 Task: Create a section DevOps Automation Sprint and in the section, add a milestone Chatbot Integration in the project WinTech.
Action: Mouse moved to (48, 444)
Screenshot: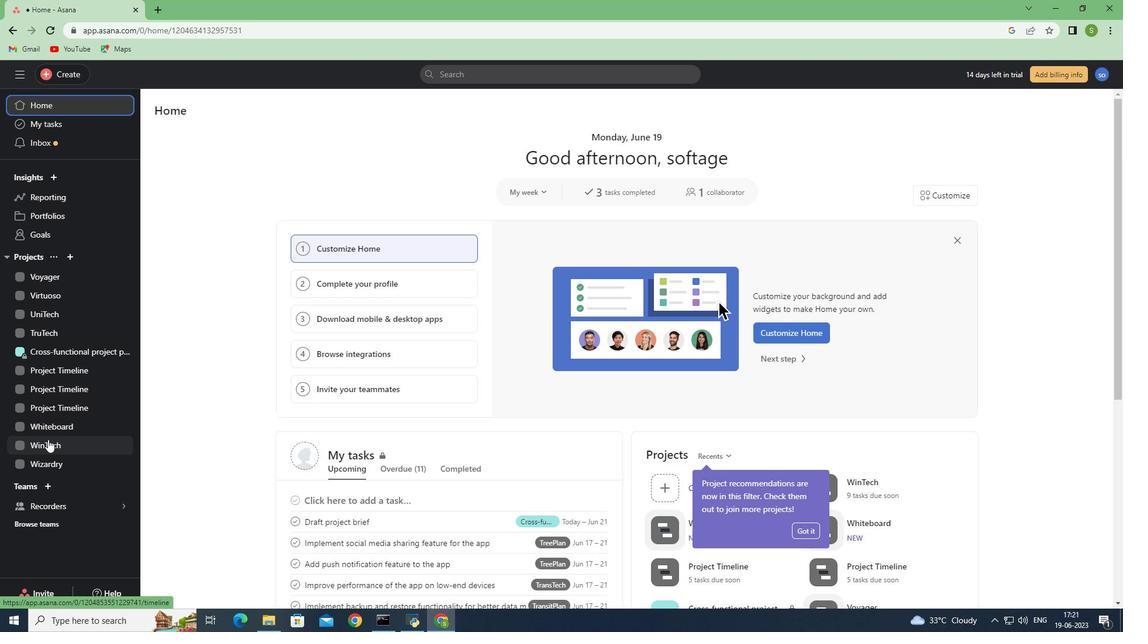 
Action: Mouse pressed left at (48, 444)
Screenshot: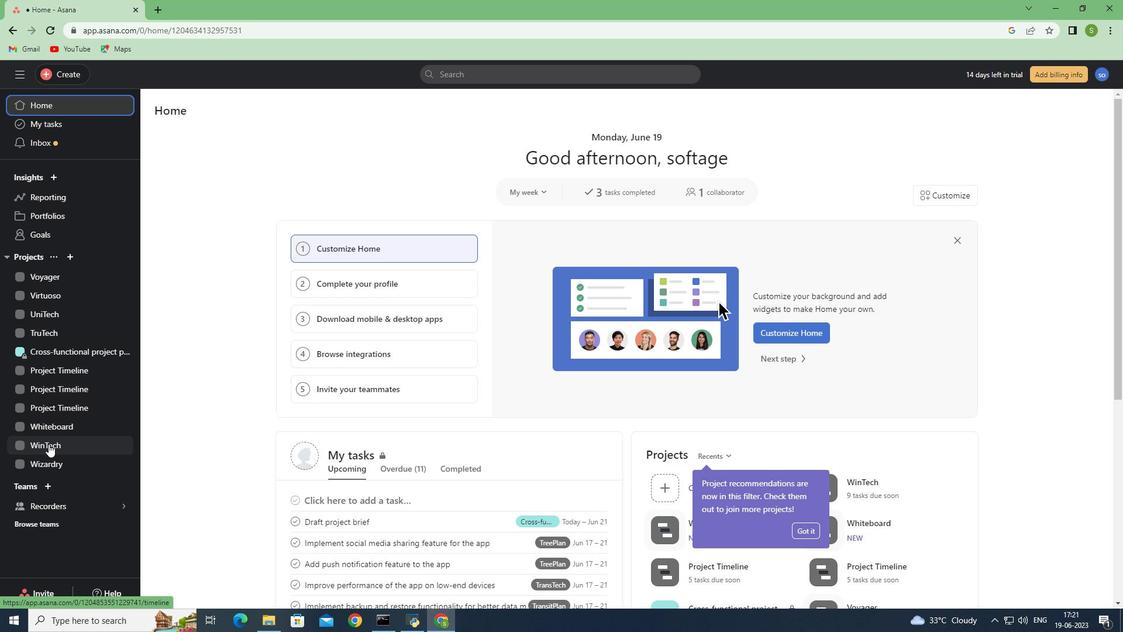 
Action: Mouse moved to (206, 399)
Screenshot: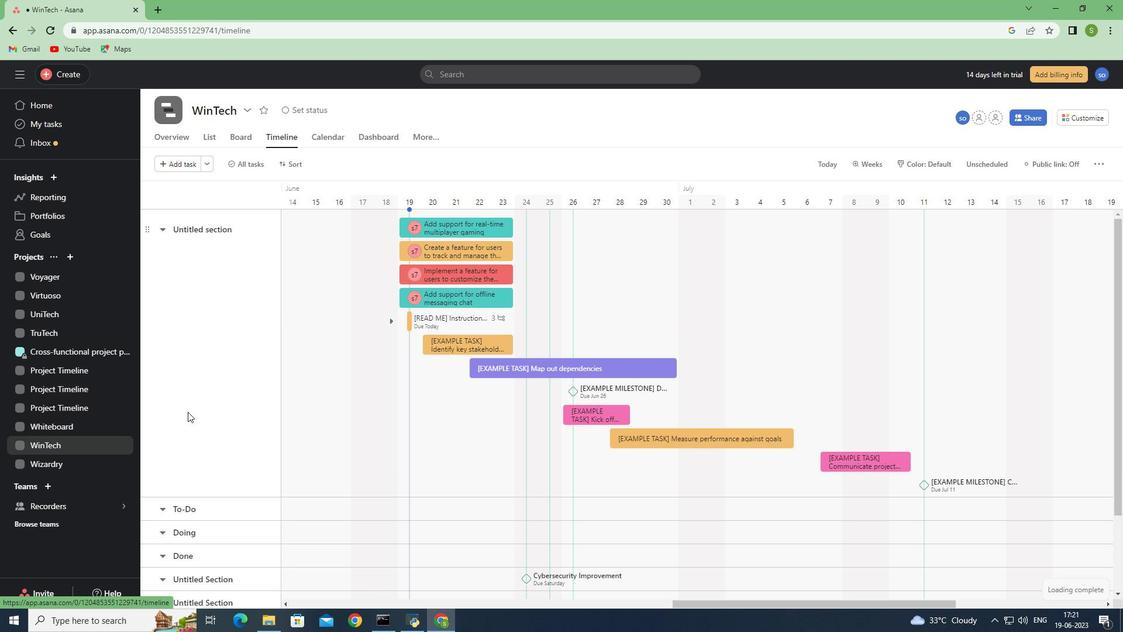
Action: Mouse scrolled (206, 399) with delta (0, 0)
Screenshot: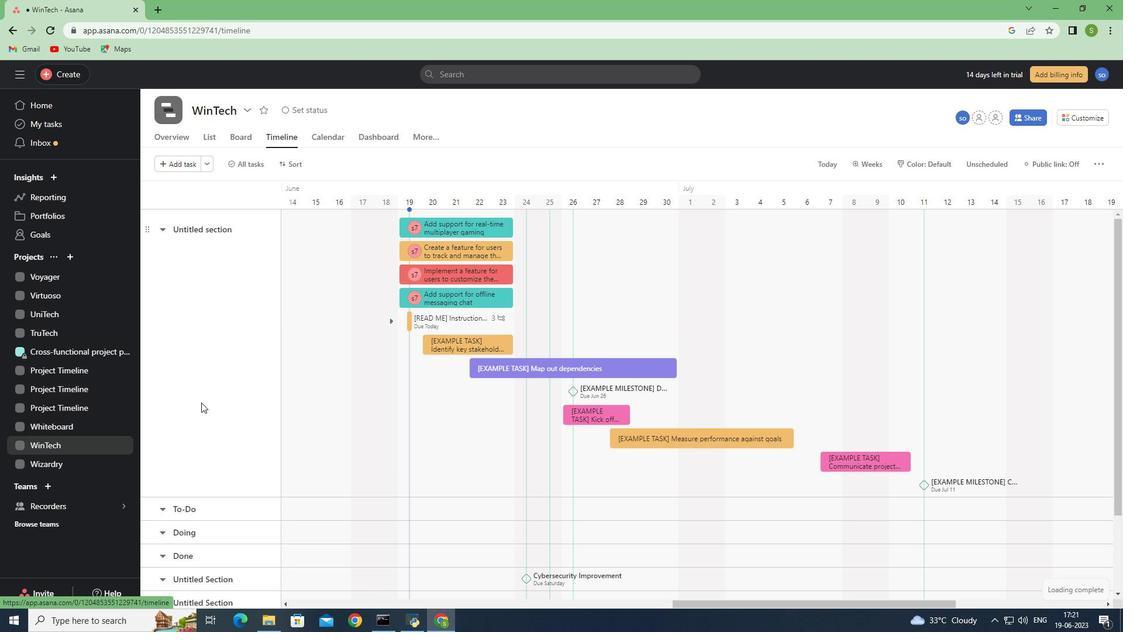 
Action: Mouse scrolled (206, 399) with delta (0, 0)
Screenshot: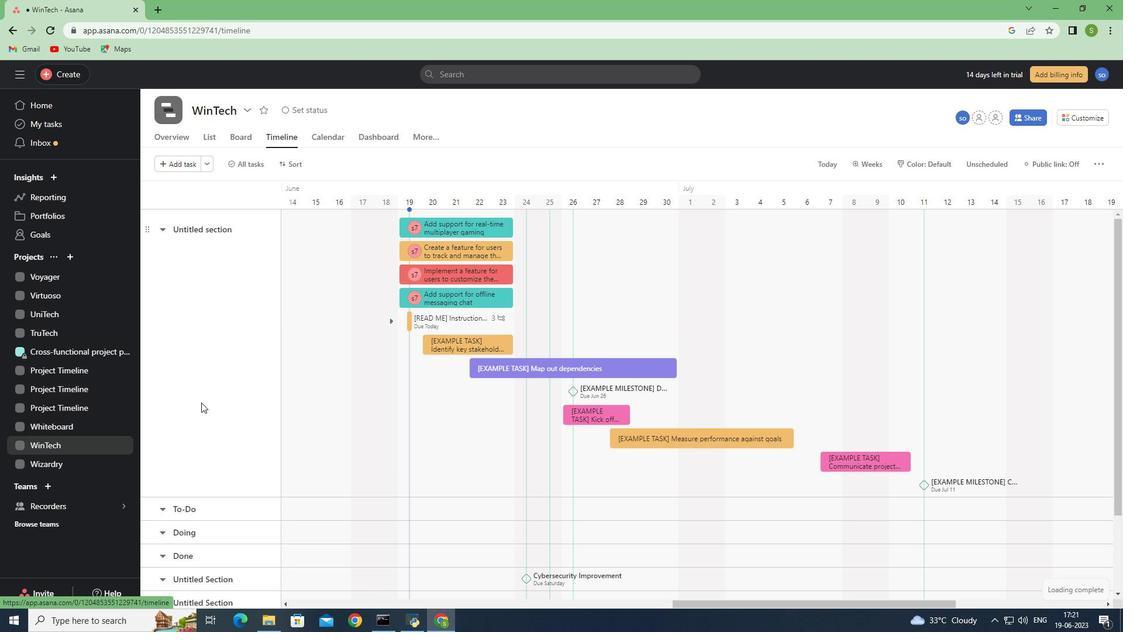 
Action: Mouse moved to (209, 424)
Screenshot: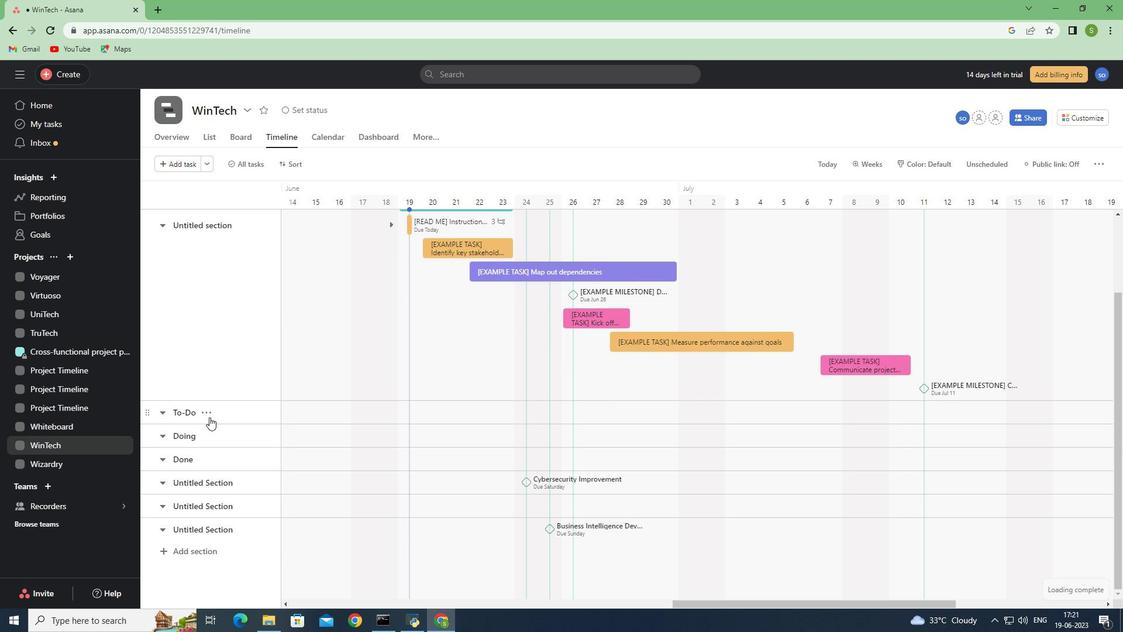 
Action: Mouse scrolled (209, 424) with delta (0, 0)
Screenshot: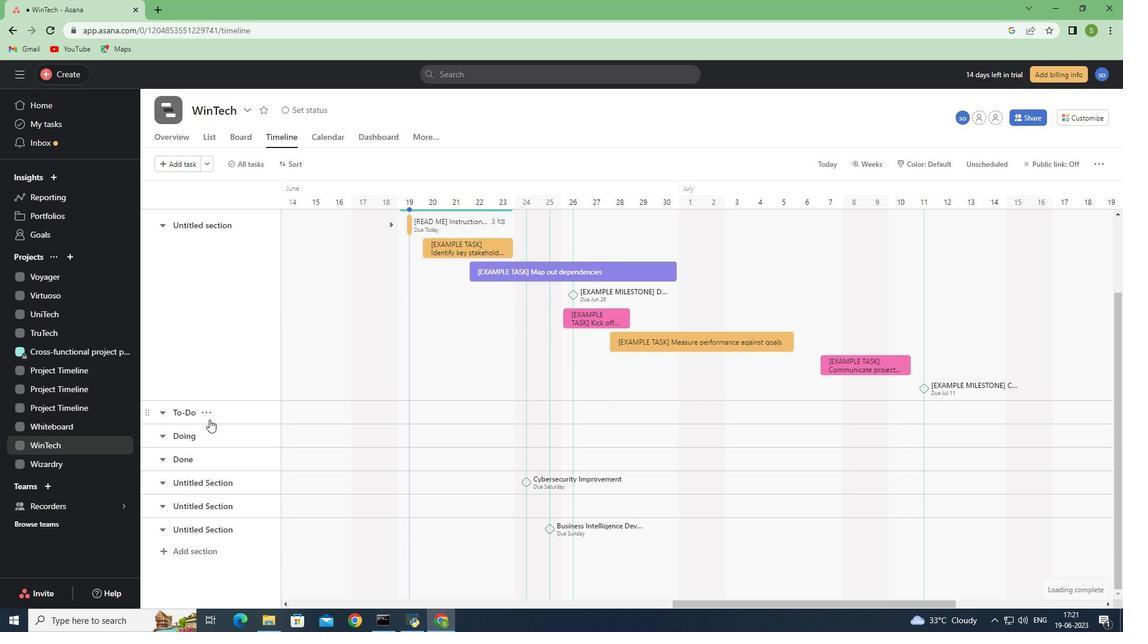
Action: Mouse moved to (210, 427)
Screenshot: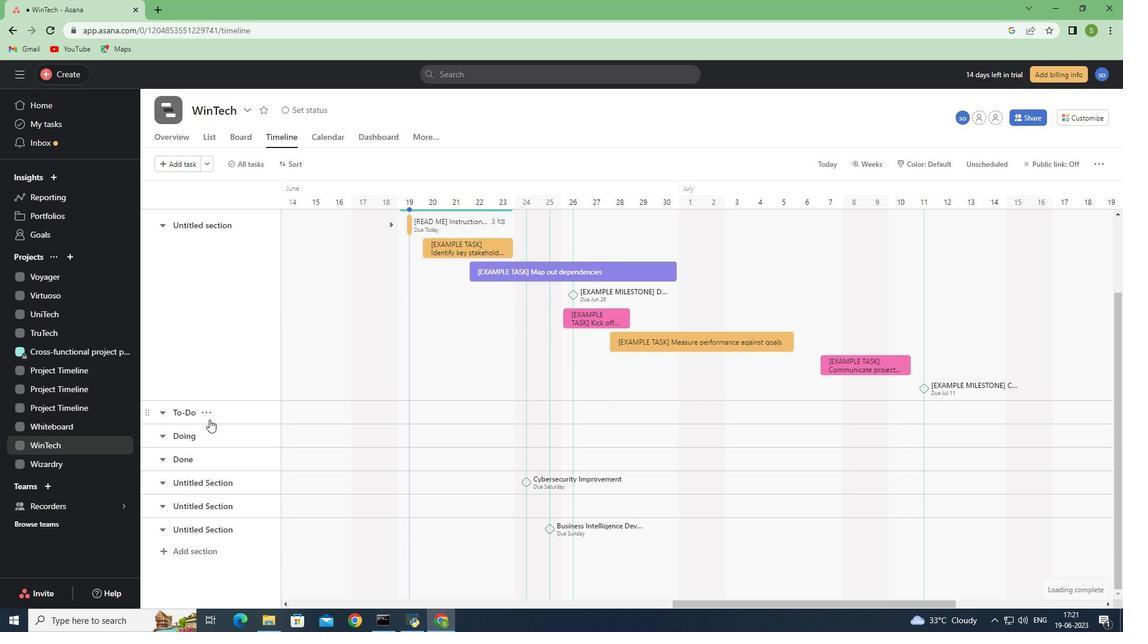 
Action: Mouse scrolled (210, 426) with delta (0, 0)
Screenshot: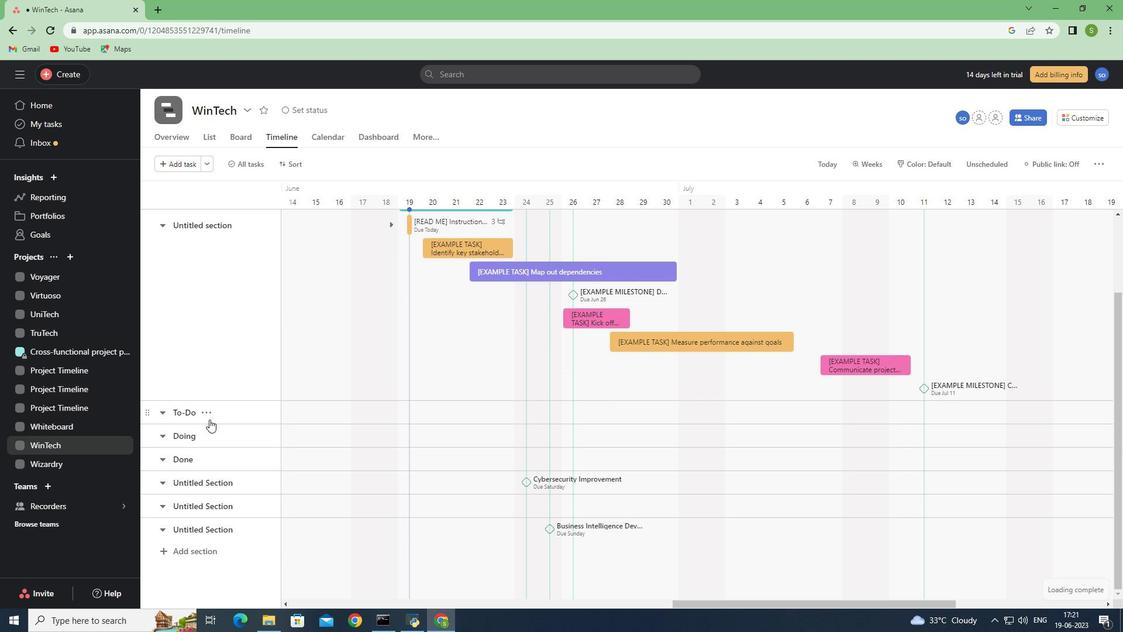
Action: Mouse moved to (210, 428)
Screenshot: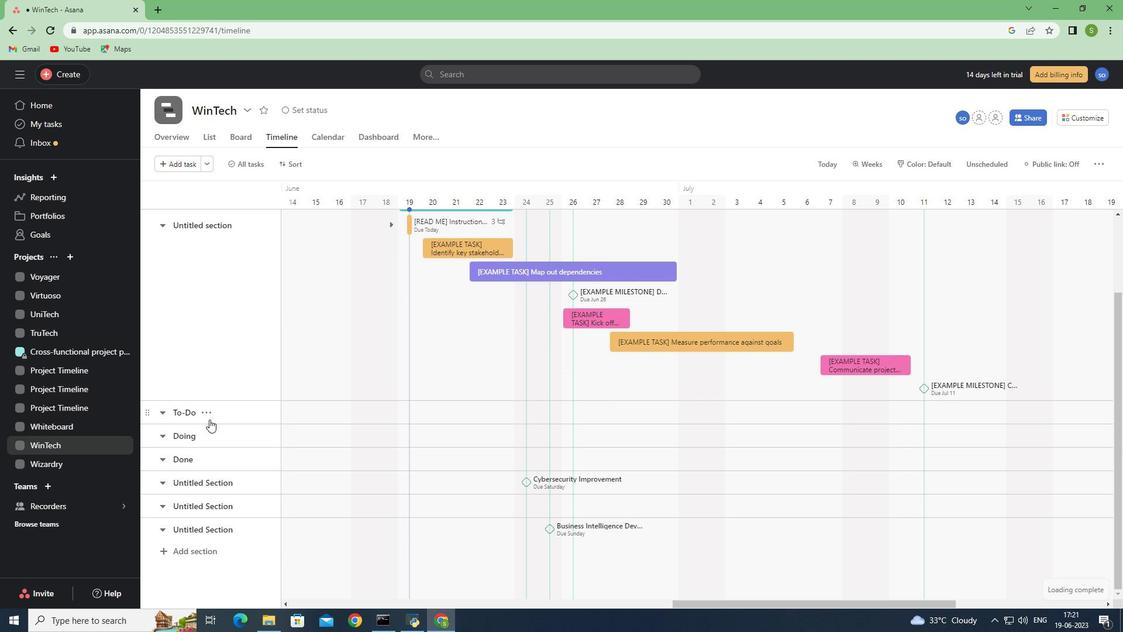 
Action: Mouse scrolled (210, 427) with delta (0, 0)
Screenshot: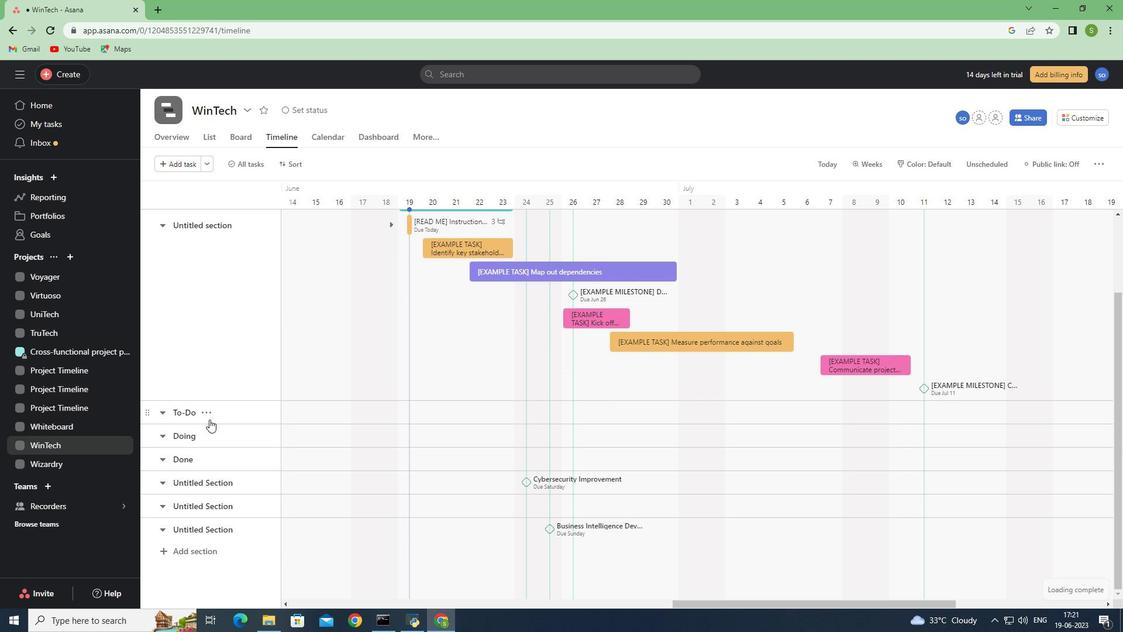 
Action: Mouse scrolled (210, 427) with delta (0, 0)
Screenshot: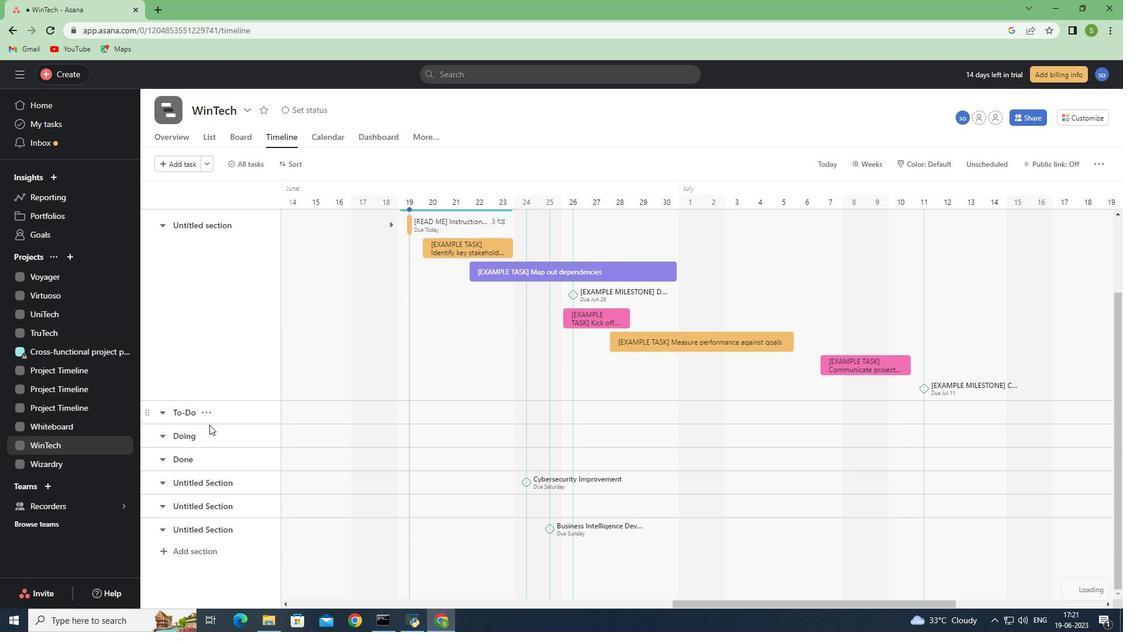 
Action: Mouse scrolled (210, 429) with delta (0, 0)
Screenshot: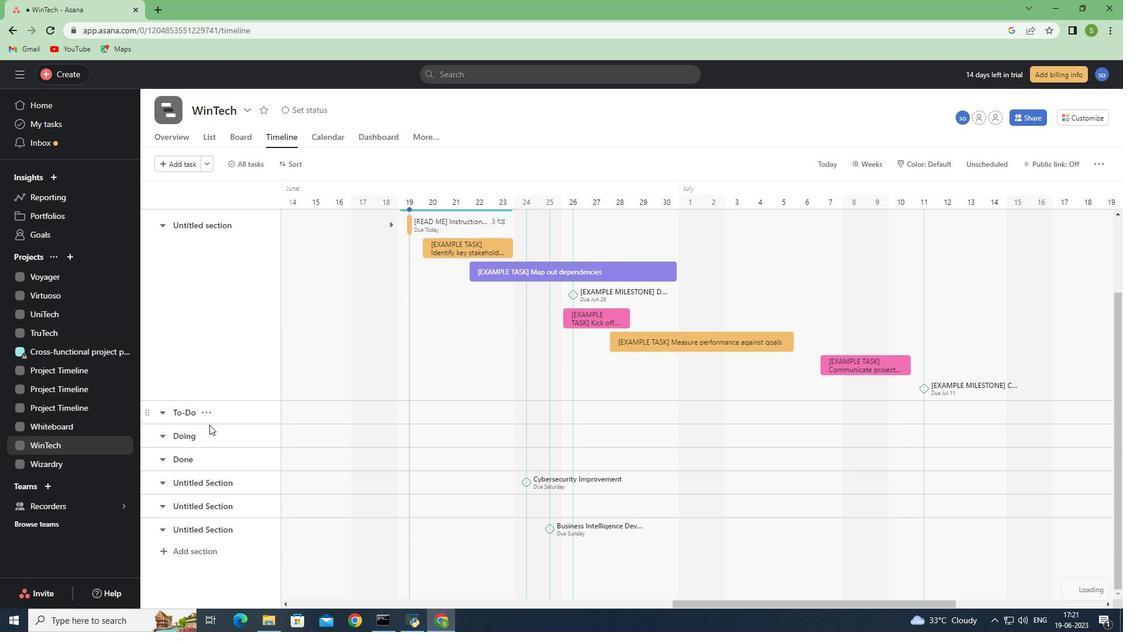 
Action: Mouse moved to (218, 535)
Screenshot: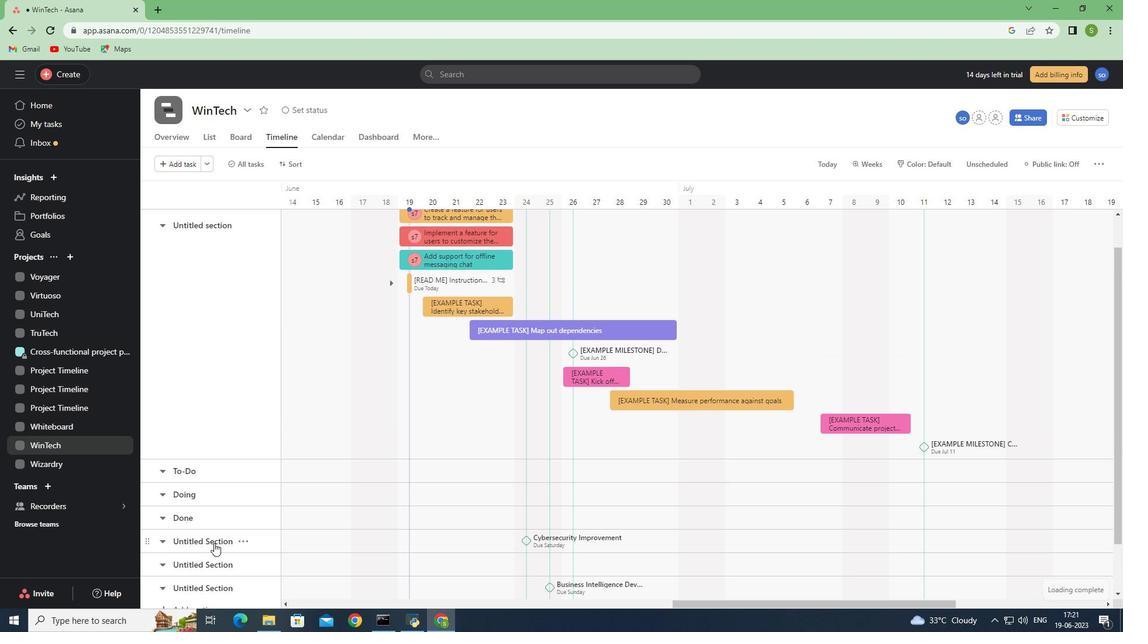 
Action: Mouse scrolled (218, 535) with delta (0, 0)
Screenshot: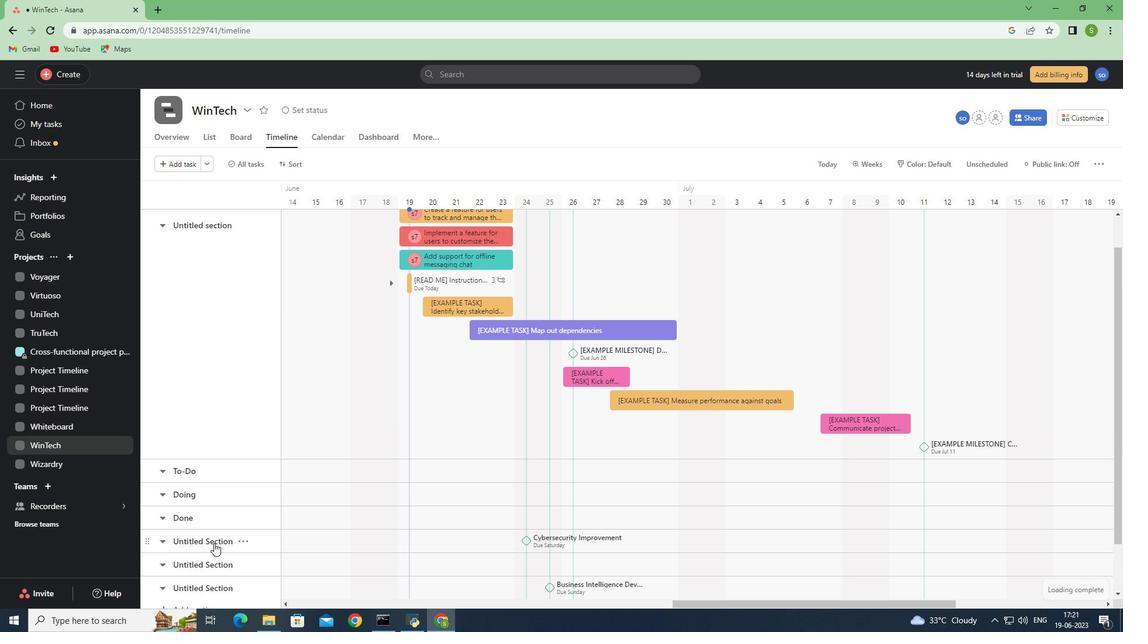 
Action: Mouse moved to (218, 535)
Screenshot: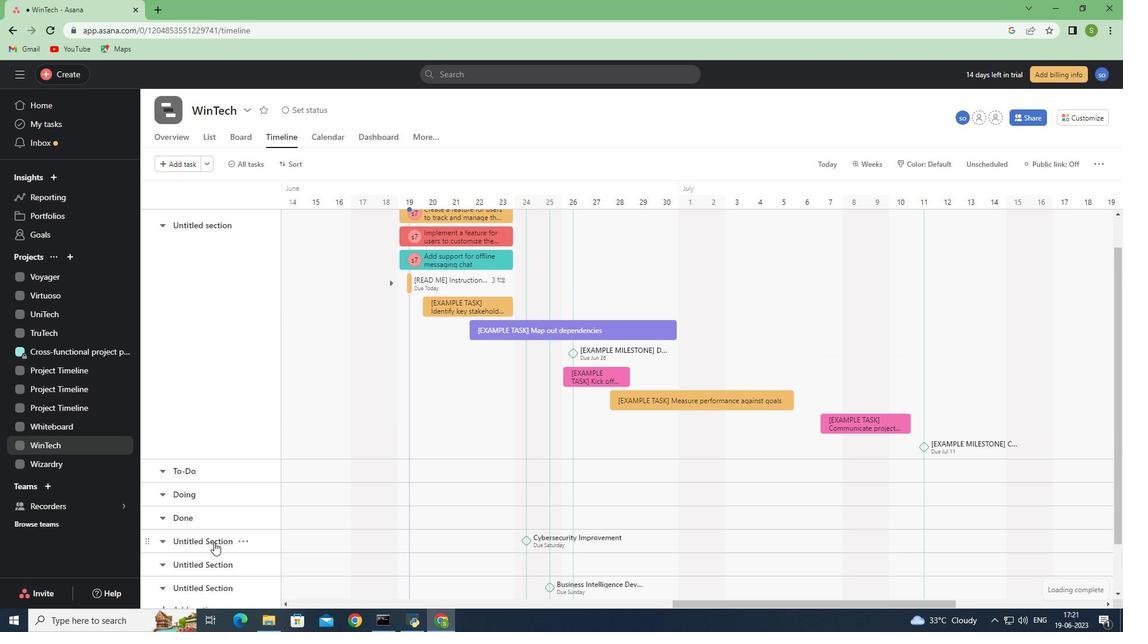 
Action: Mouse scrolled (218, 534) with delta (0, 0)
Screenshot: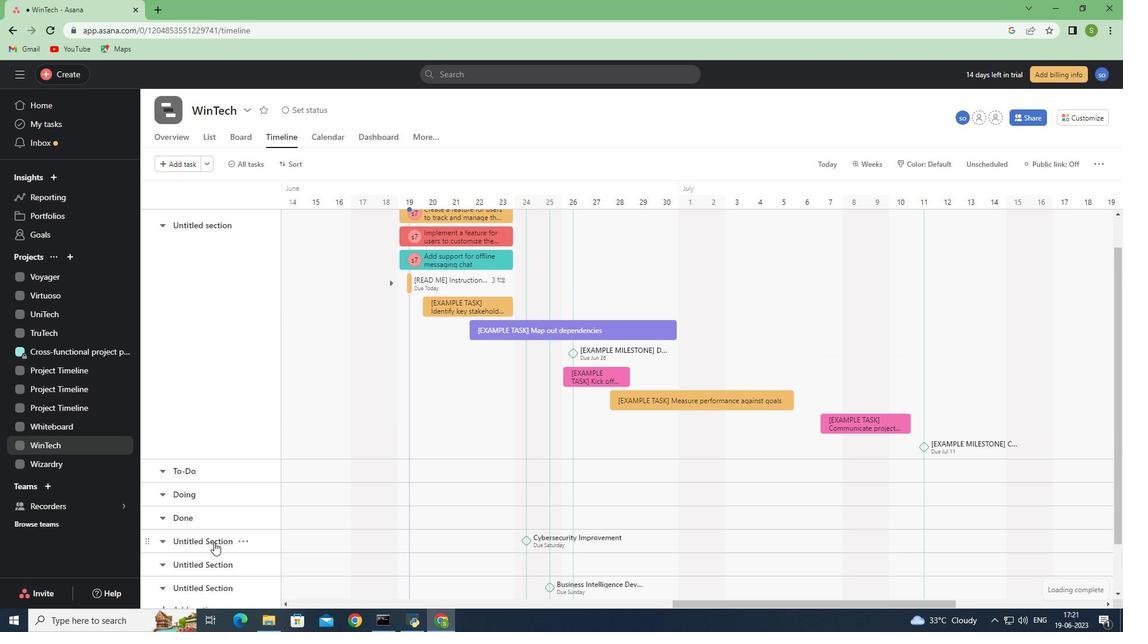 
Action: Mouse moved to (218, 533)
Screenshot: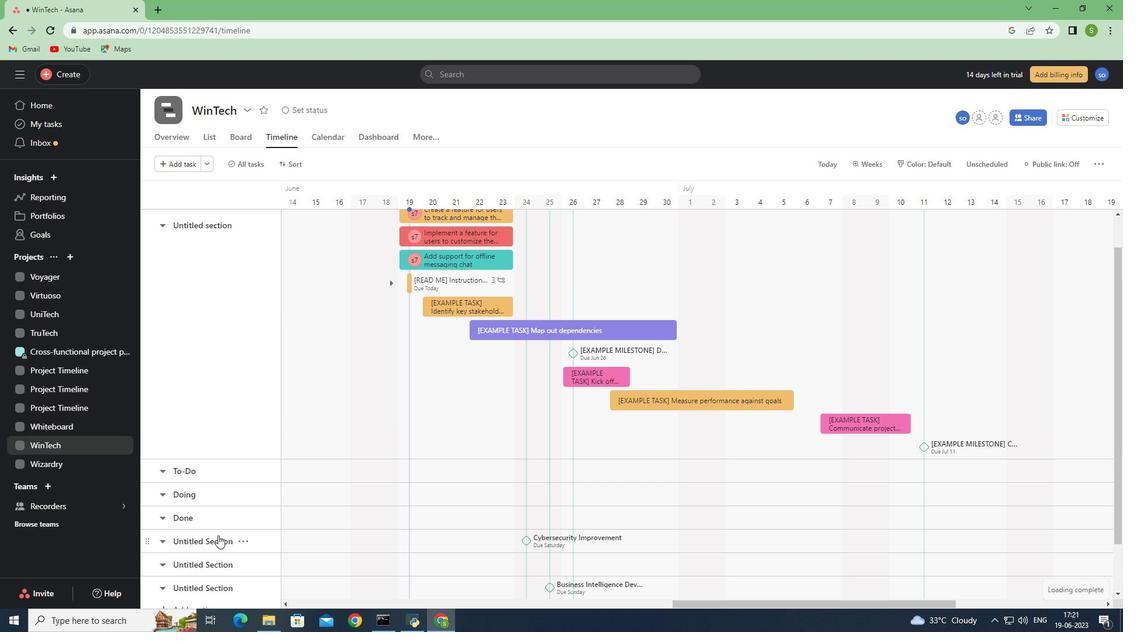 
Action: Mouse scrolled (218, 533) with delta (0, 0)
Screenshot: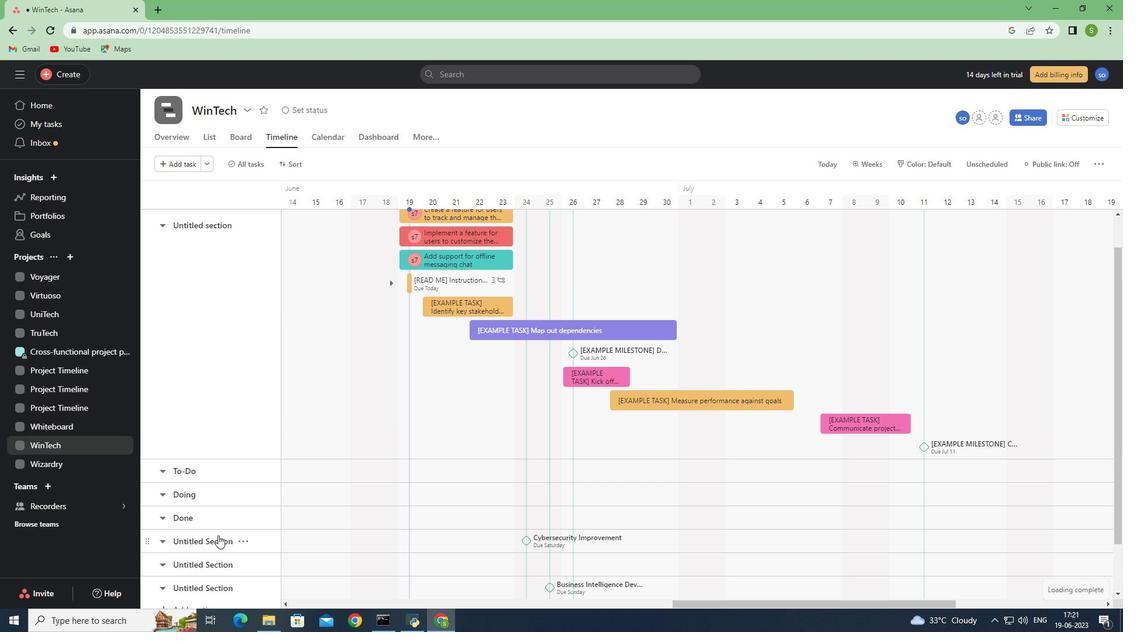 
Action: Mouse moved to (227, 520)
Screenshot: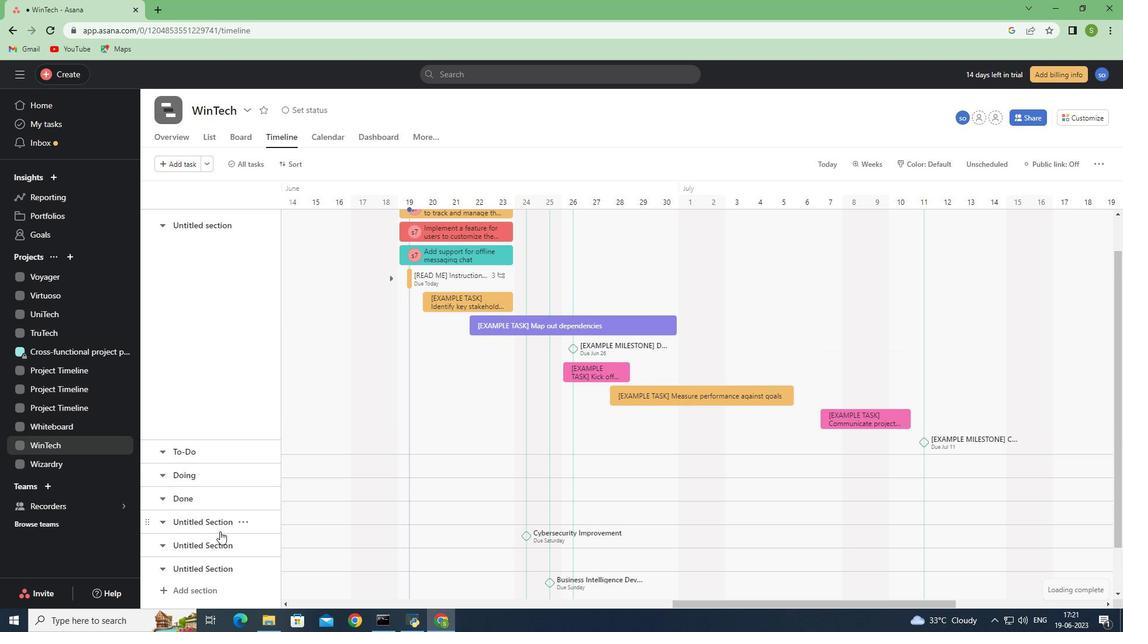 
Action: Mouse scrolled (227, 520) with delta (0, 0)
Screenshot: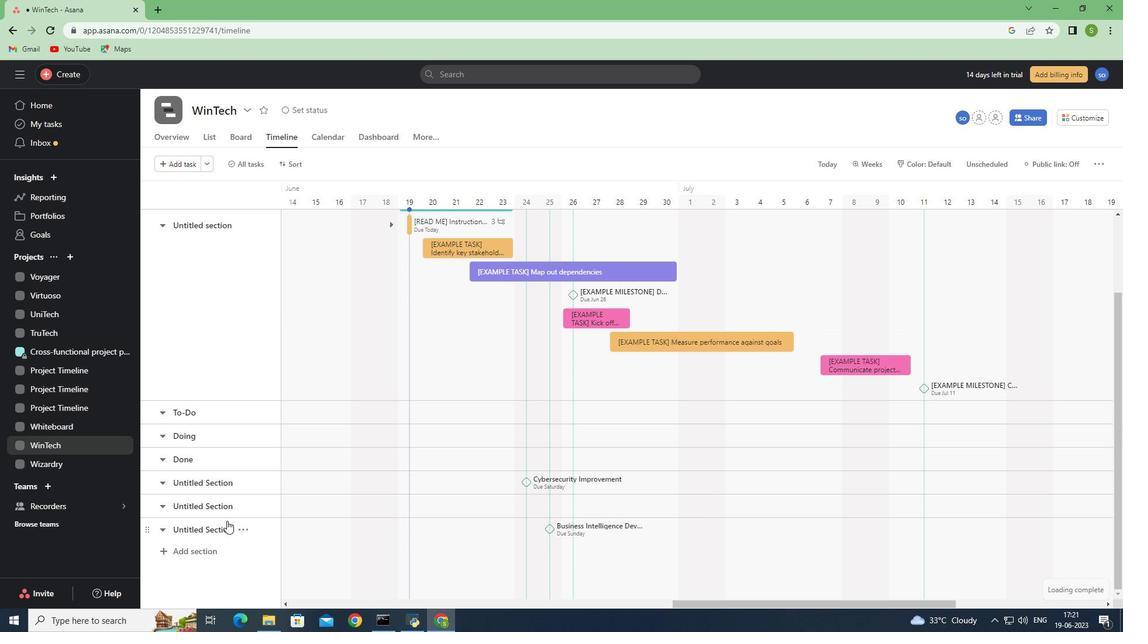 
Action: Mouse moved to (189, 550)
Screenshot: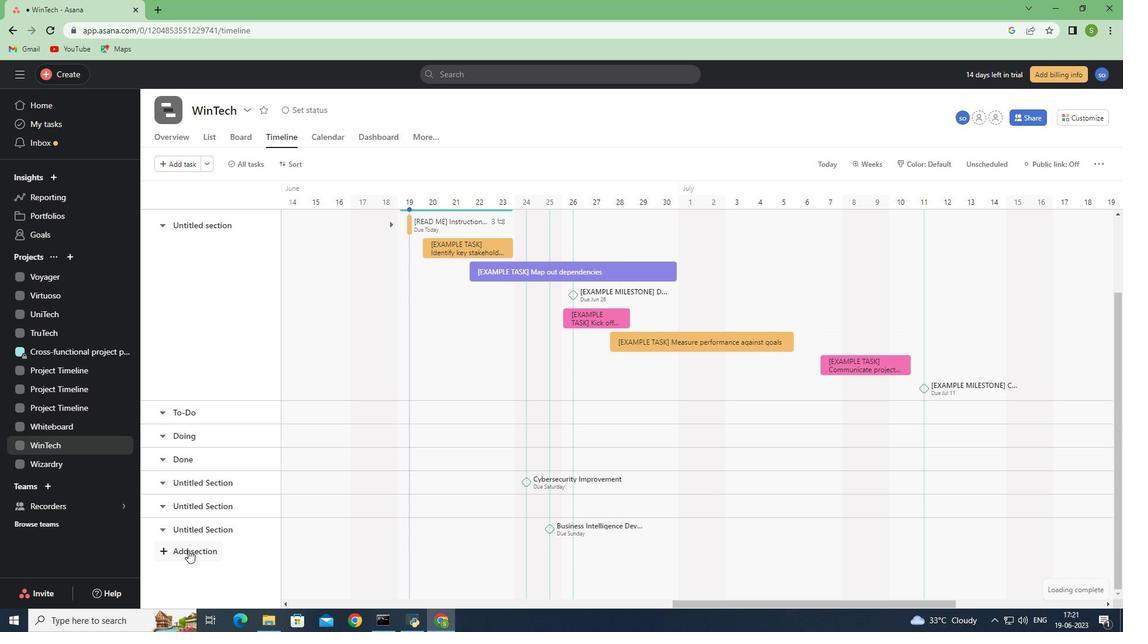 
Action: Mouse pressed left at (189, 550)
Screenshot: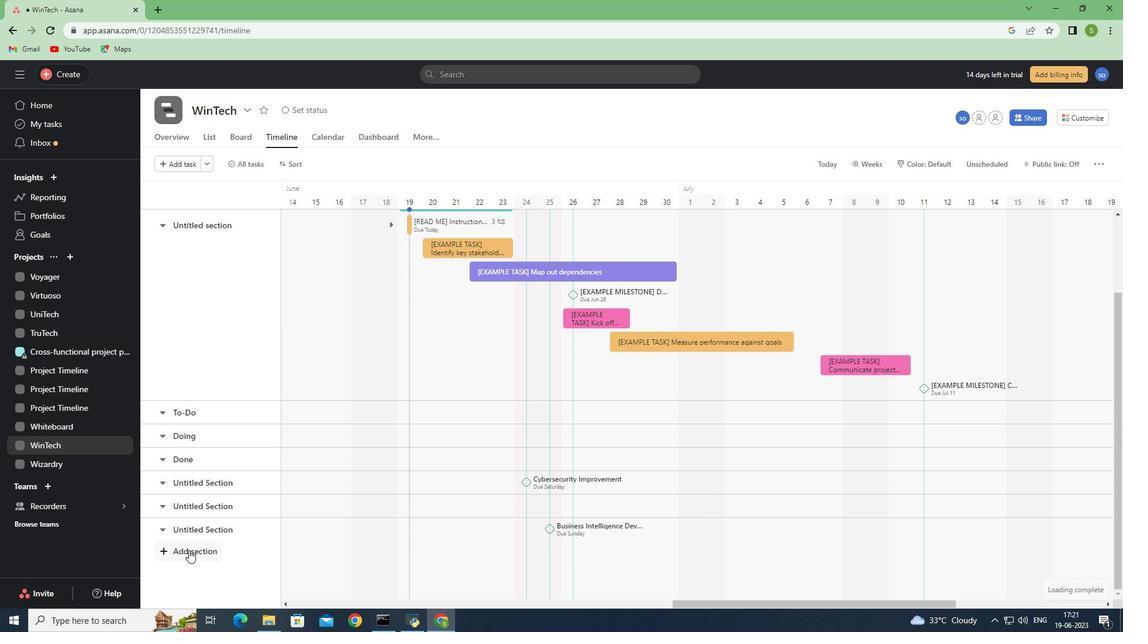 
Action: Mouse moved to (563, 563)
Screenshot: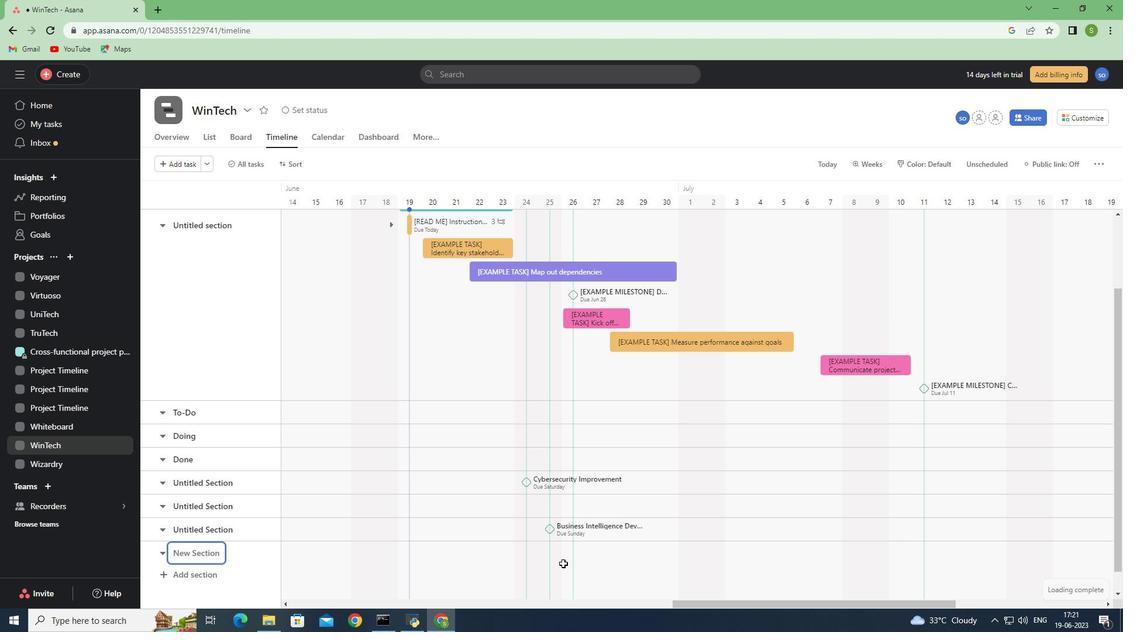 
Action: Mouse pressed left at (563, 563)
Screenshot: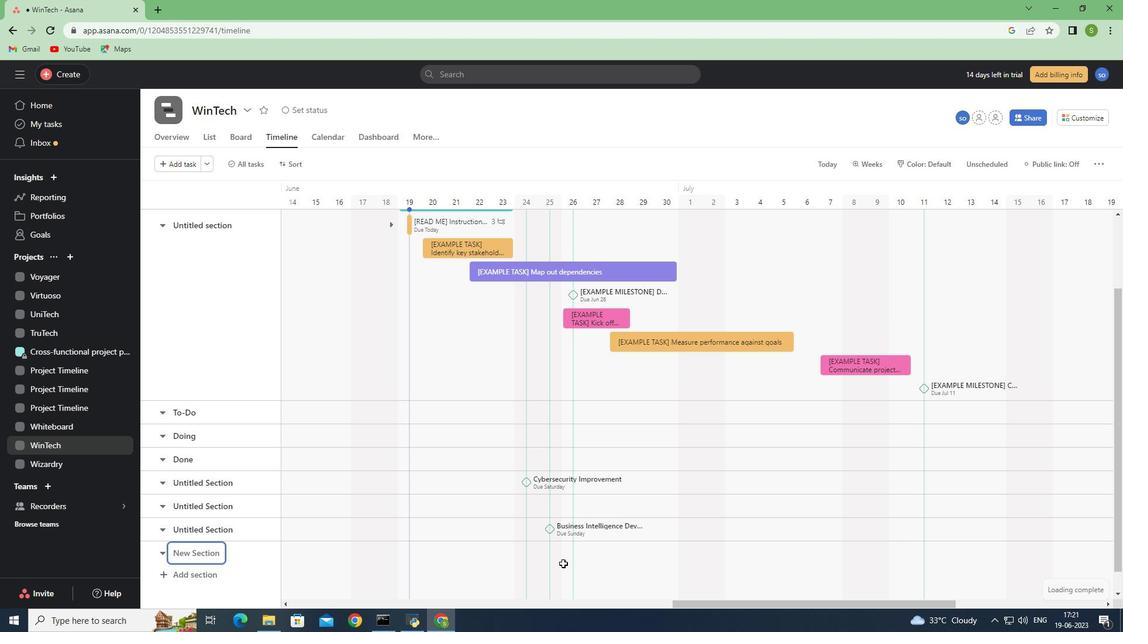 
Action: Mouse moved to (485, 565)
Screenshot: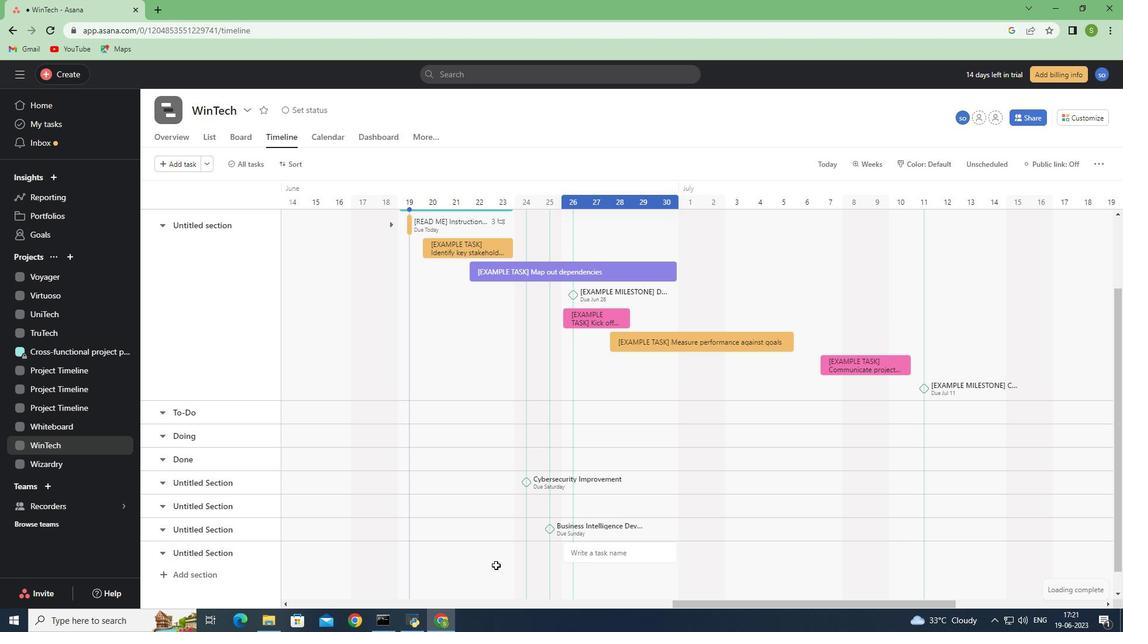 
Action: Mouse pressed left at (485, 565)
Screenshot: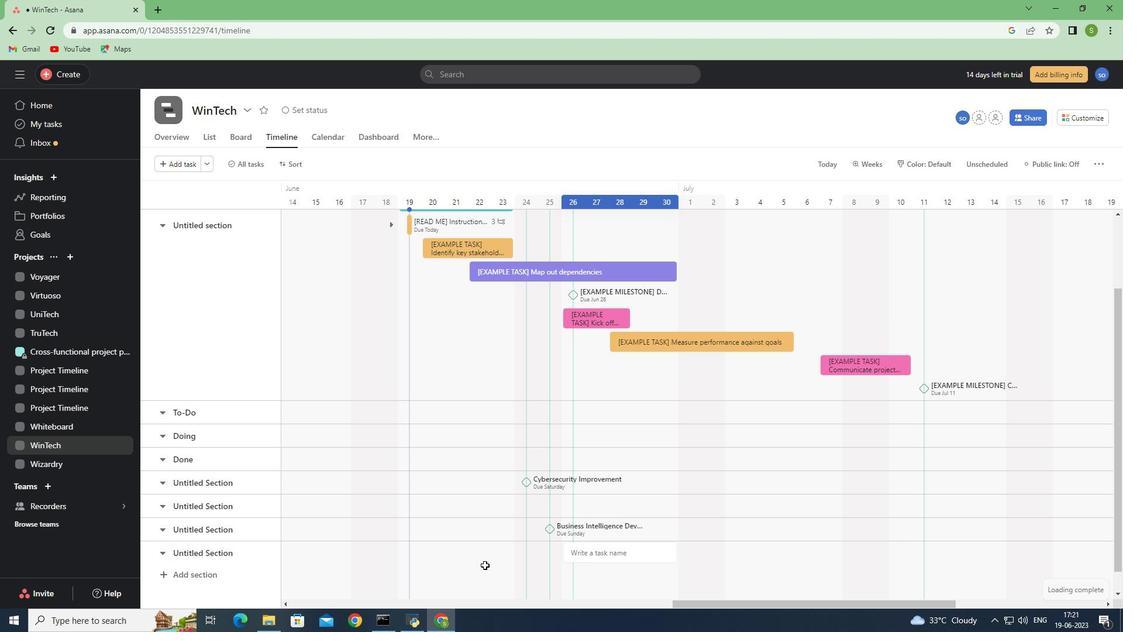 
Action: Mouse moved to (429, 553)
Screenshot: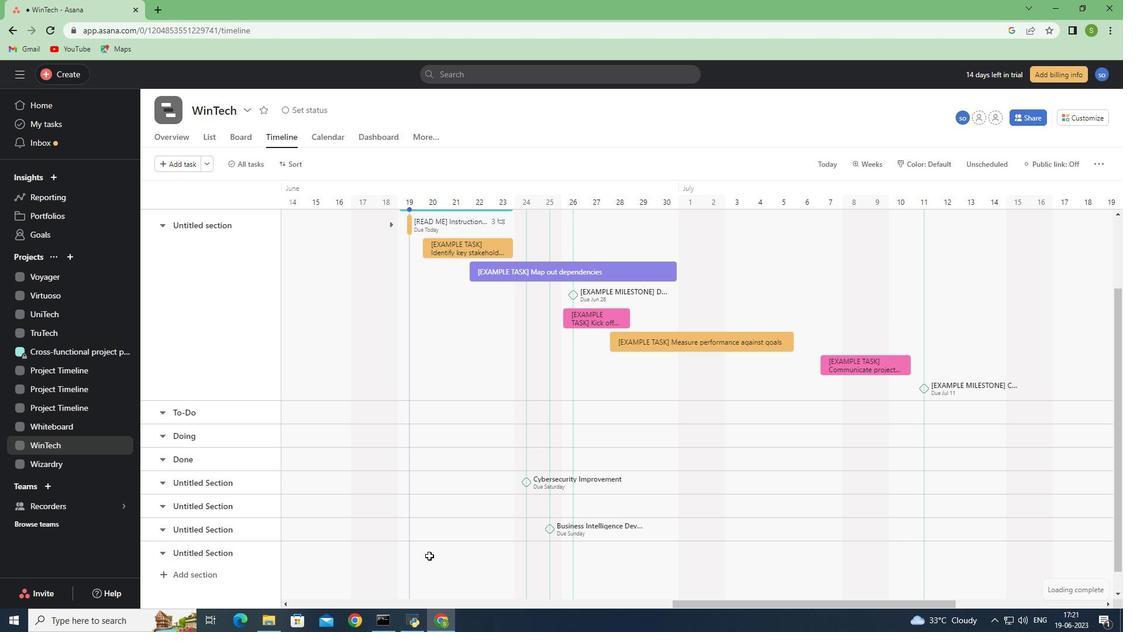 
Action: Mouse pressed left at (429, 553)
Screenshot: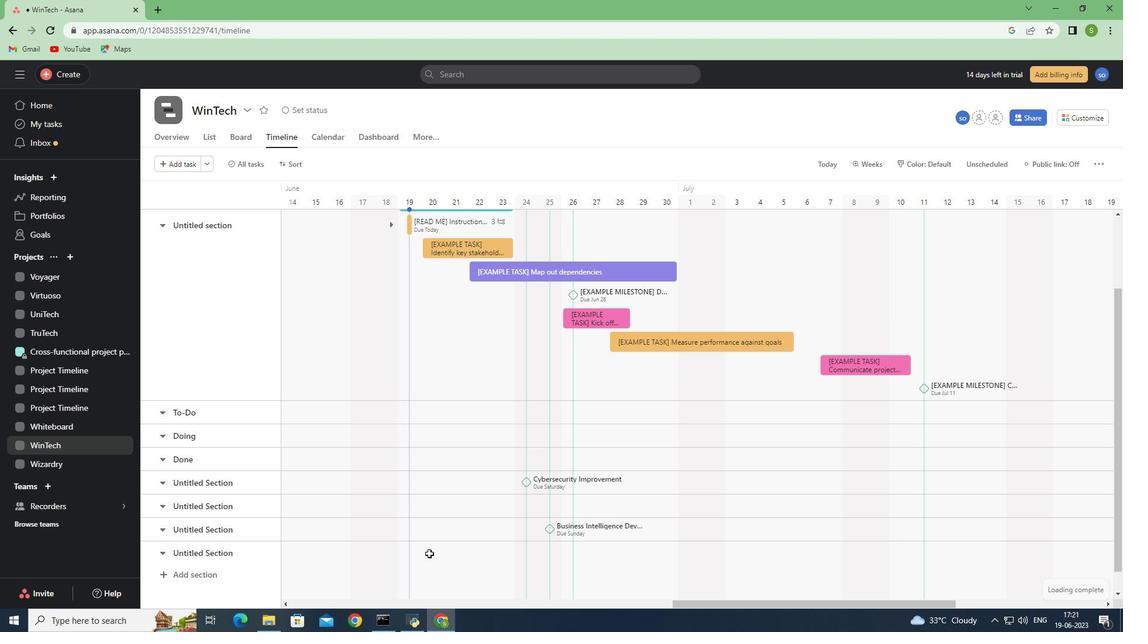 
Action: Mouse moved to (354, 566)
Screenshot: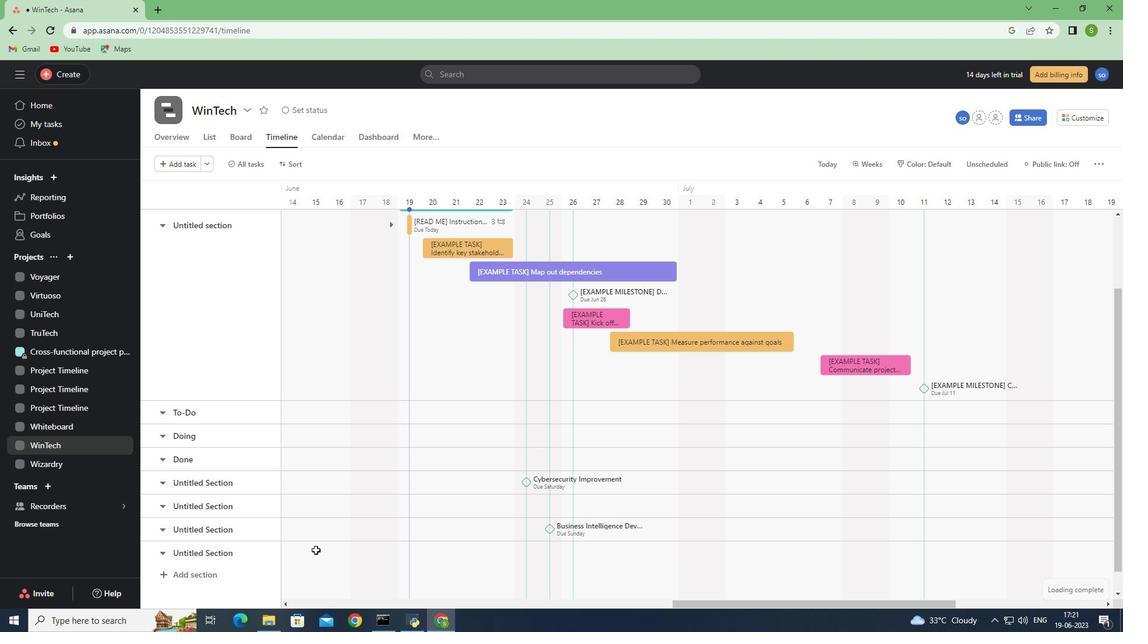 
Action: Mouse pressed left at (354, 566)
Screenshot: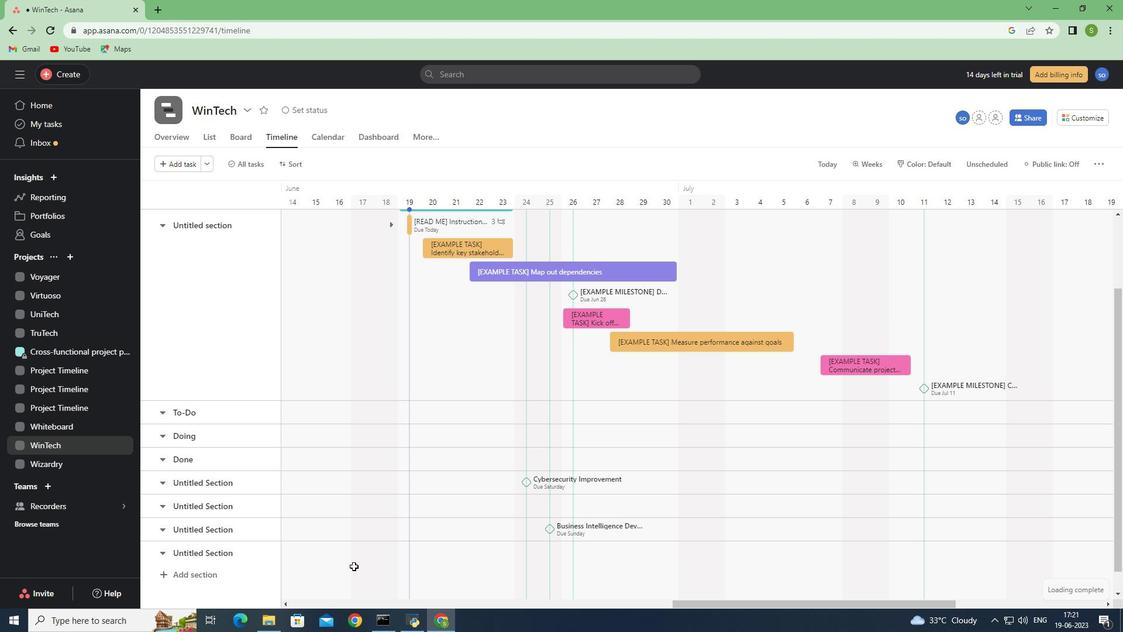 
Action: Mouse moved to (479, 554)
Screenshot: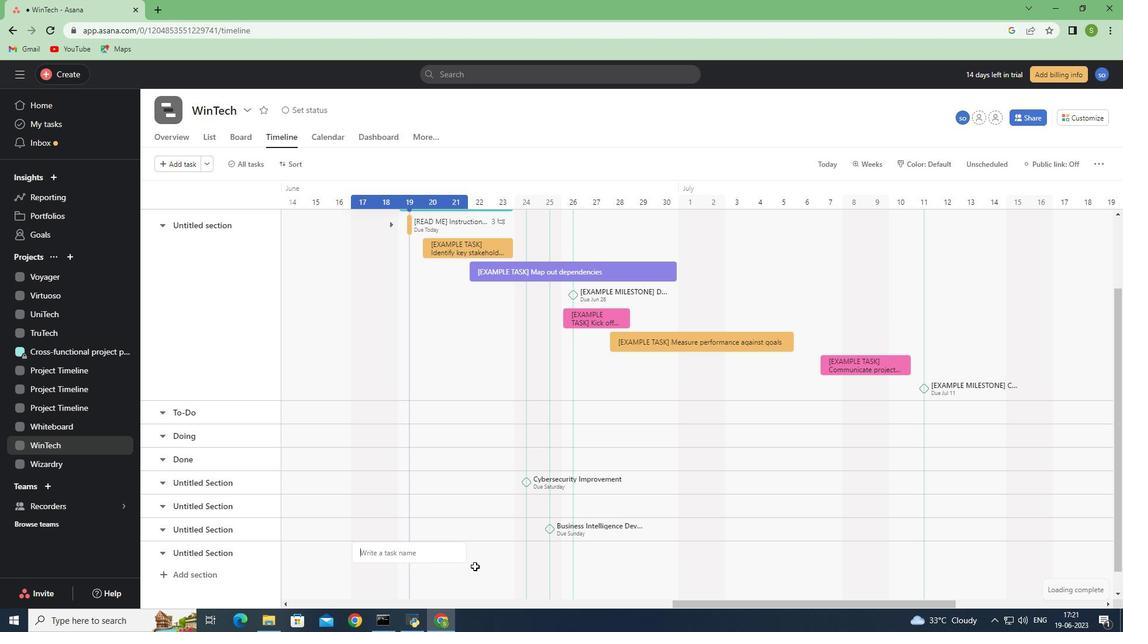 
Action: Mouse pressed left at (479, 554)
Screenshot: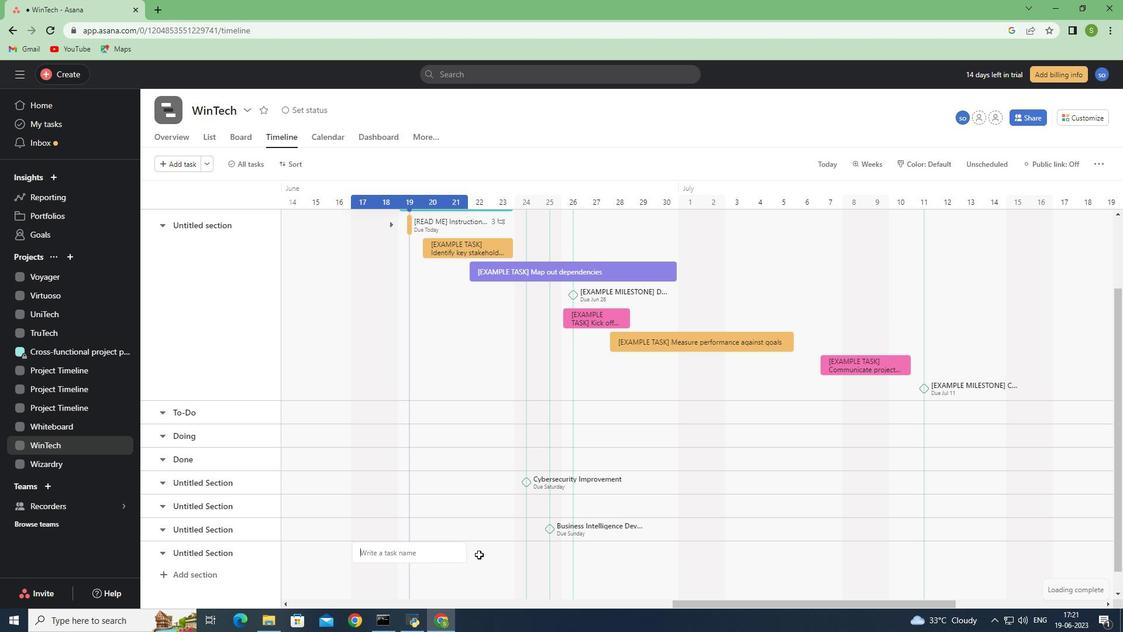 
Action: Mouse pressed left at (479, 554)
Screenshot: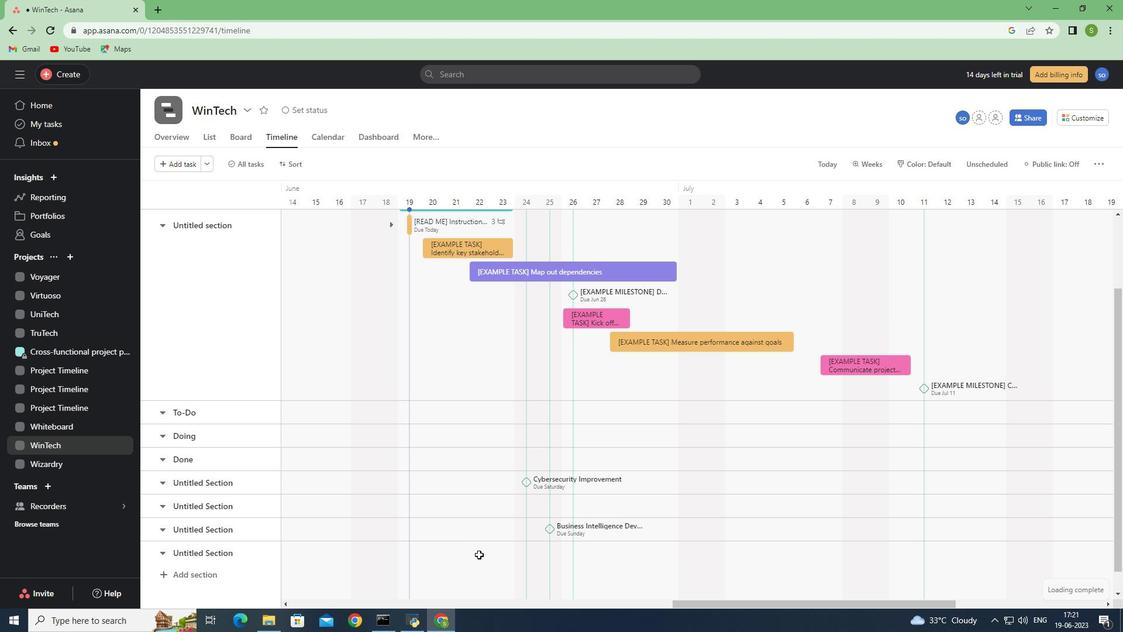 
Action: Mouse moved to (514, 556)
Screenshot: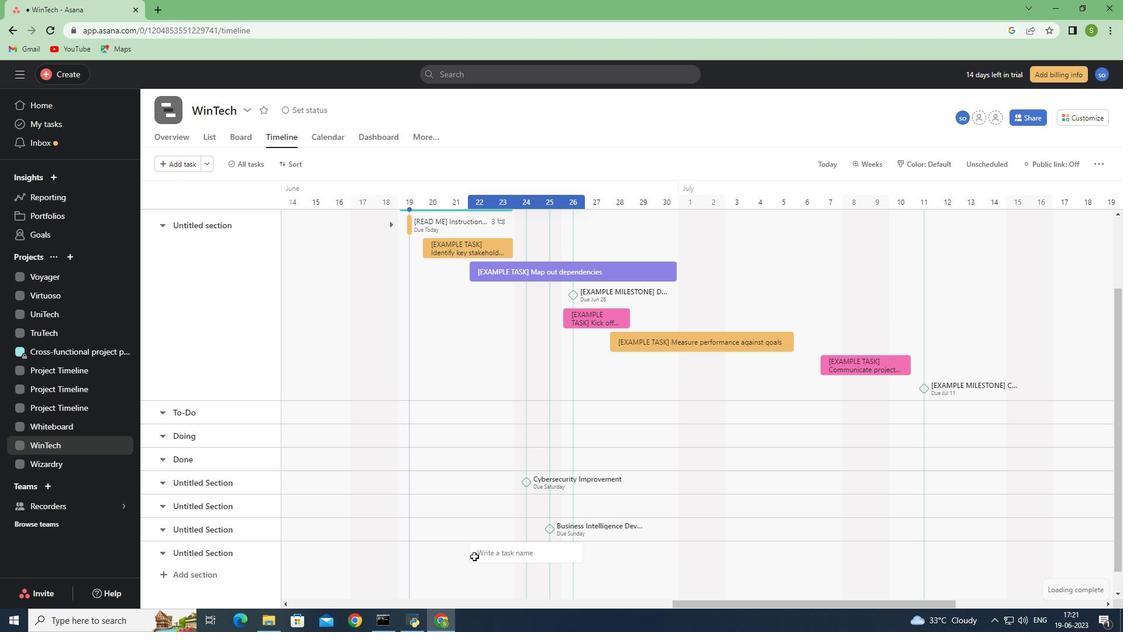 
Action: Key pressed <Key.shift><Key.shift><Key.shift><Key.shift><Key.shift><Key.shift><Key.shift><Key.shift><Key.shift><Key.shift><Key.shift><Key.shift><Key.shift><Key.shift>Chatbot<Key.space><Key.shift>Integration<Key.space><Key.enter>
Screenshot: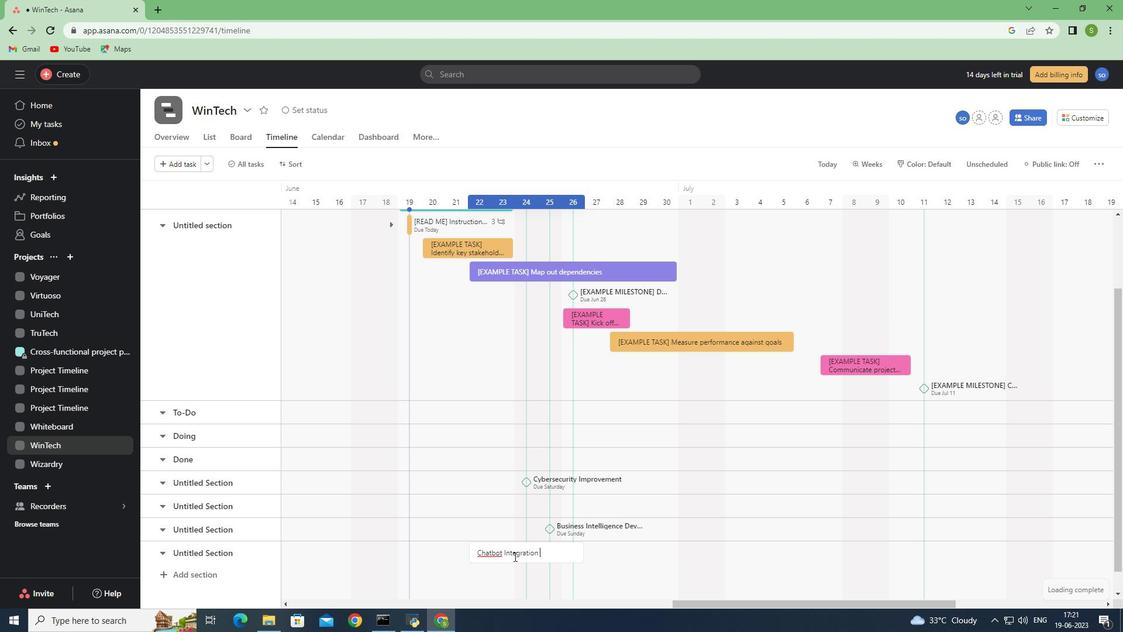 
Action: Mouse moved to (515, 556)
Screenshot: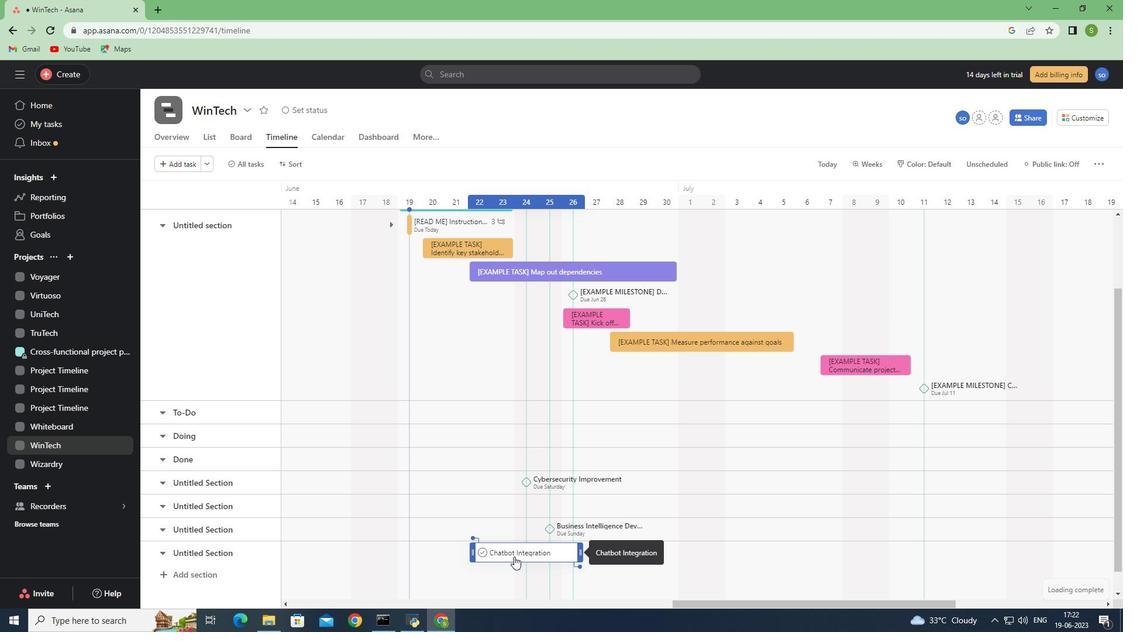 
Action: Mouse pressed right at (515, 556)
Screenshot: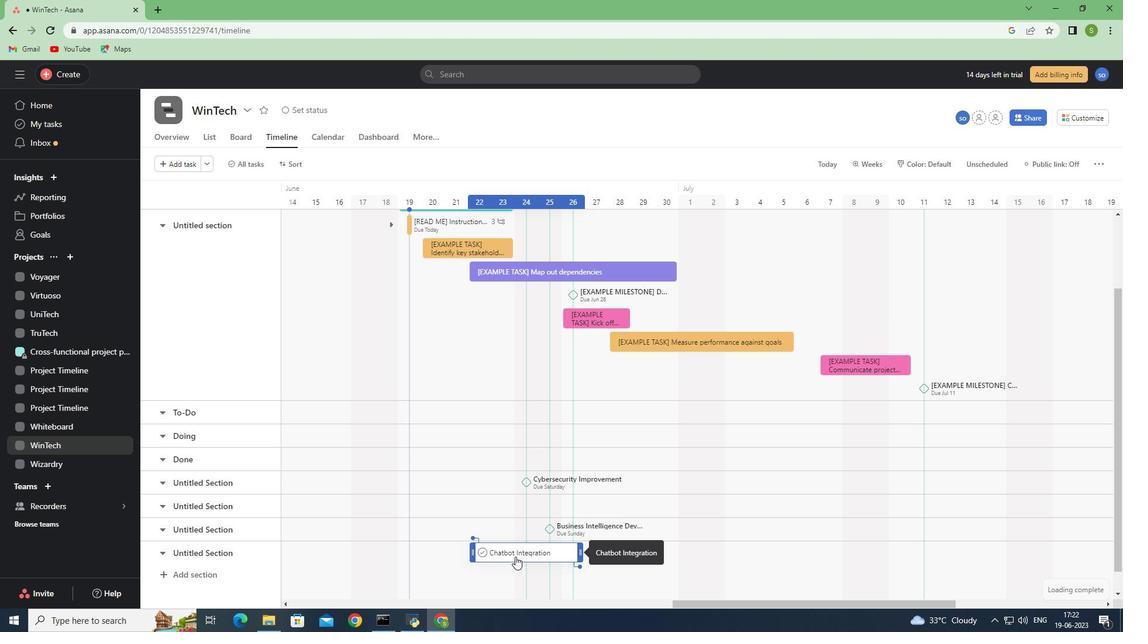 
Action: Mouse moved to (566, 498)
Screenshot: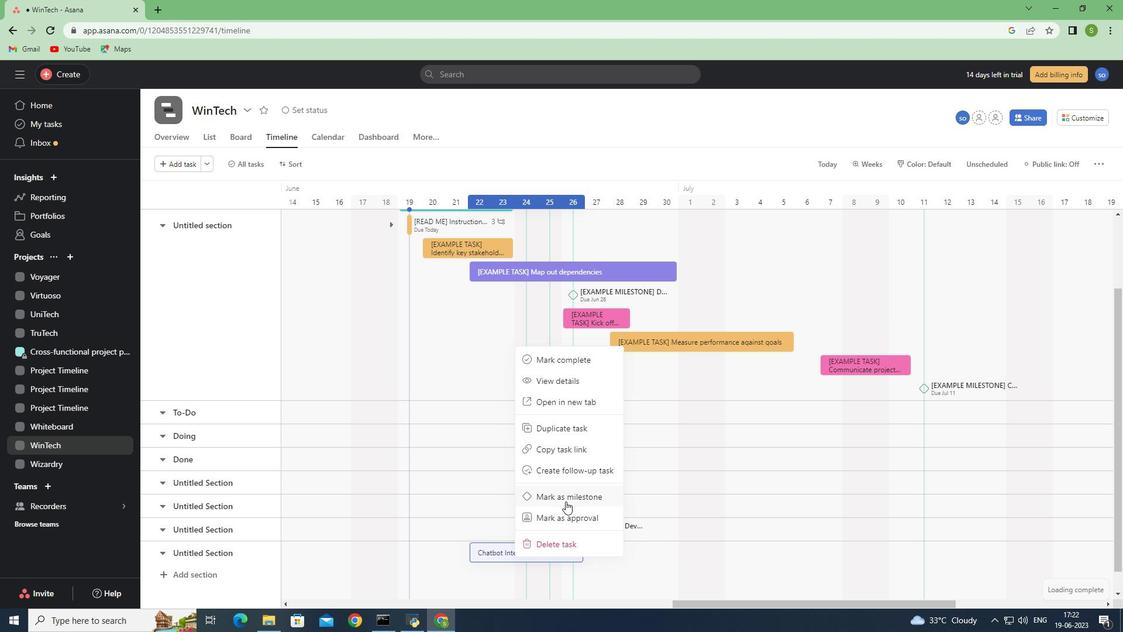 
Action: Mouse pressed left at (566, 498)
Screenshot: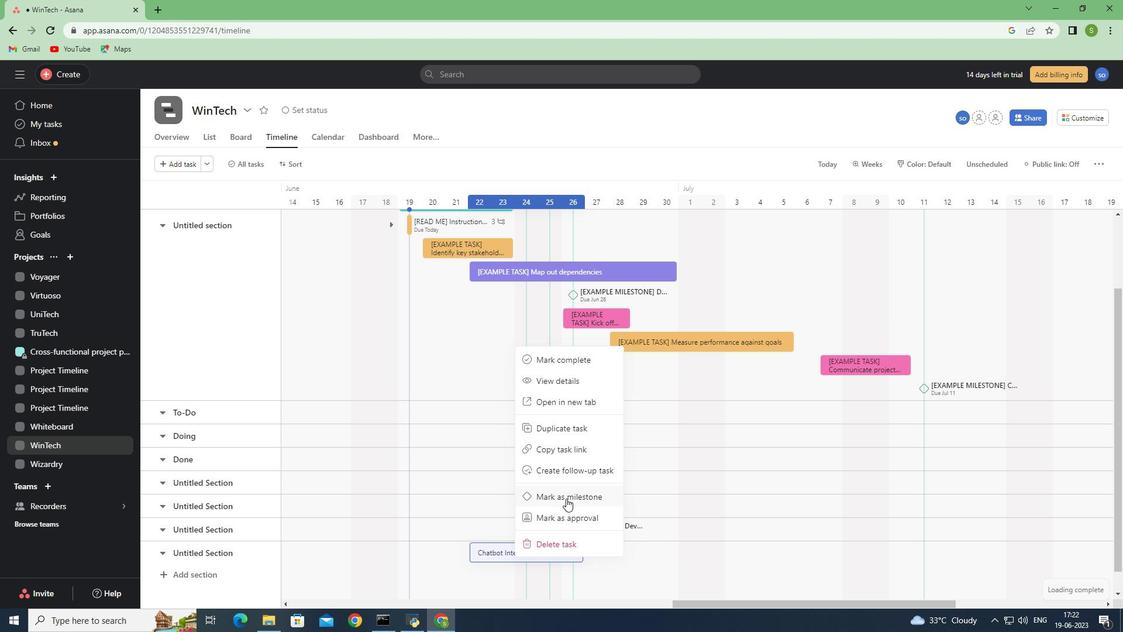 
Action: Mouse moved to (208, 549)
Screenshot: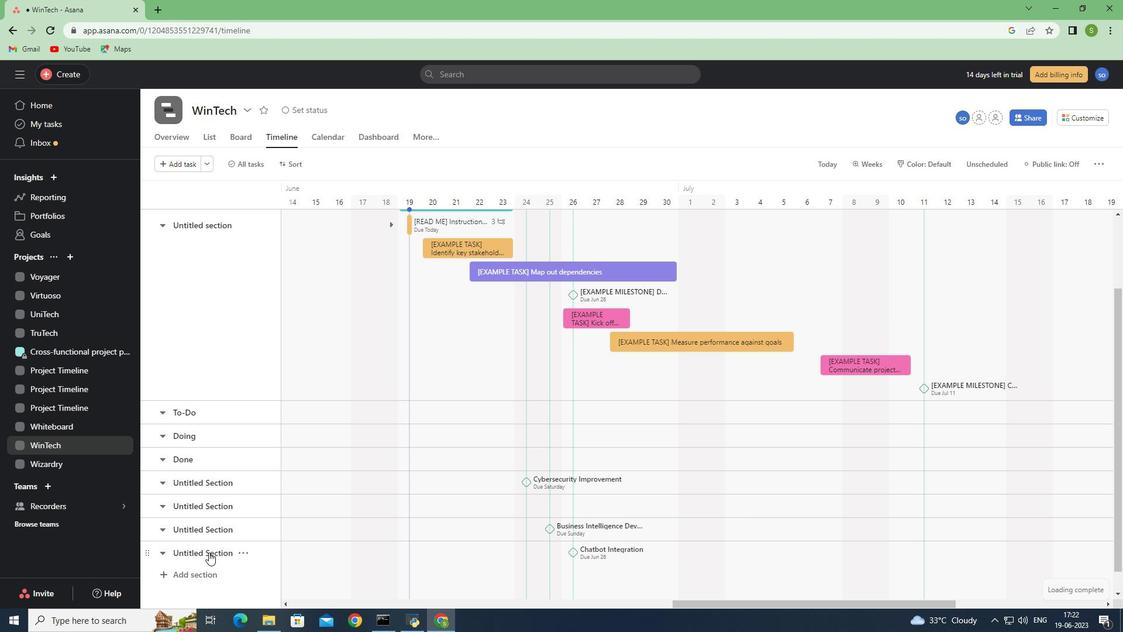 
Action: Mouse pressed left at (208, 549)
Screenshot: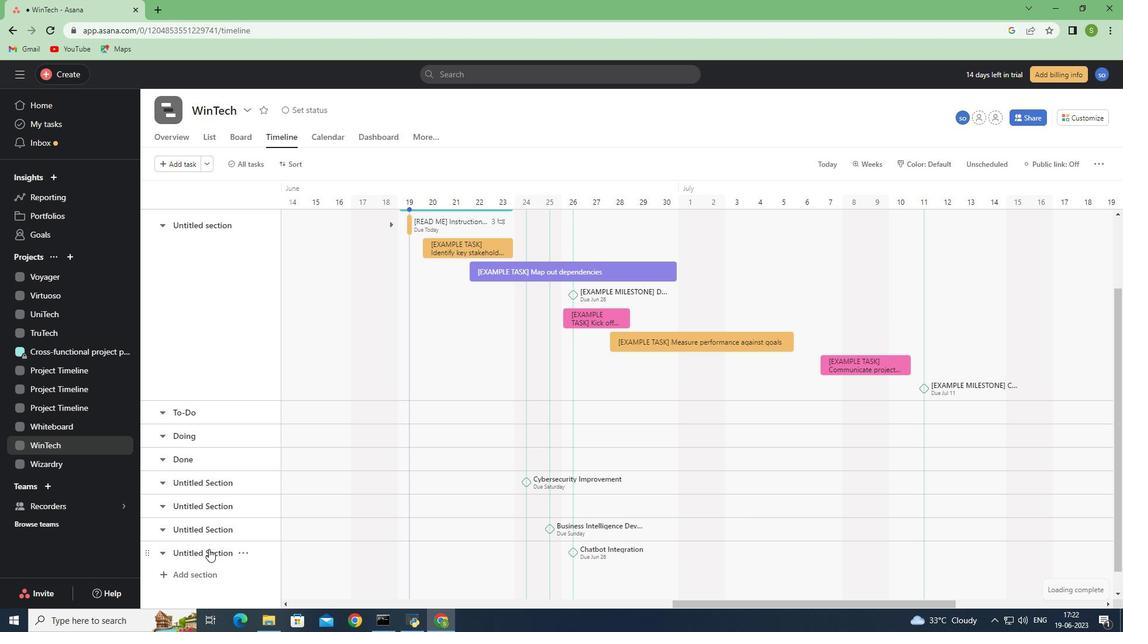 
Action: Mouse moved to (230, 556)
Screenshot: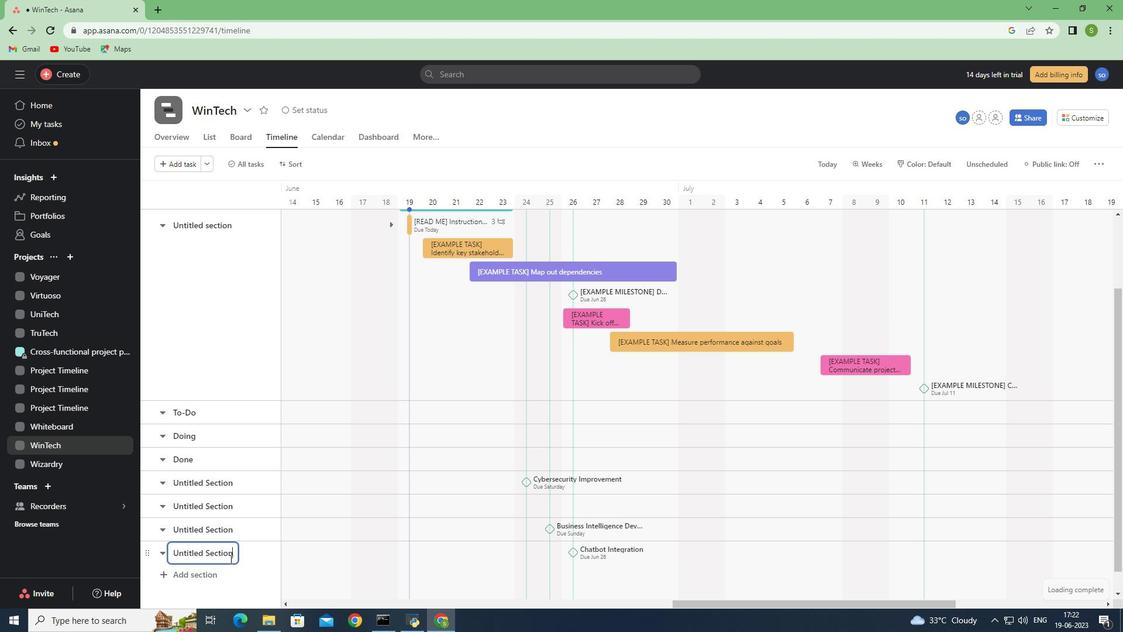 
Action: Mouse pressed left at (230, 556)
Screenshot: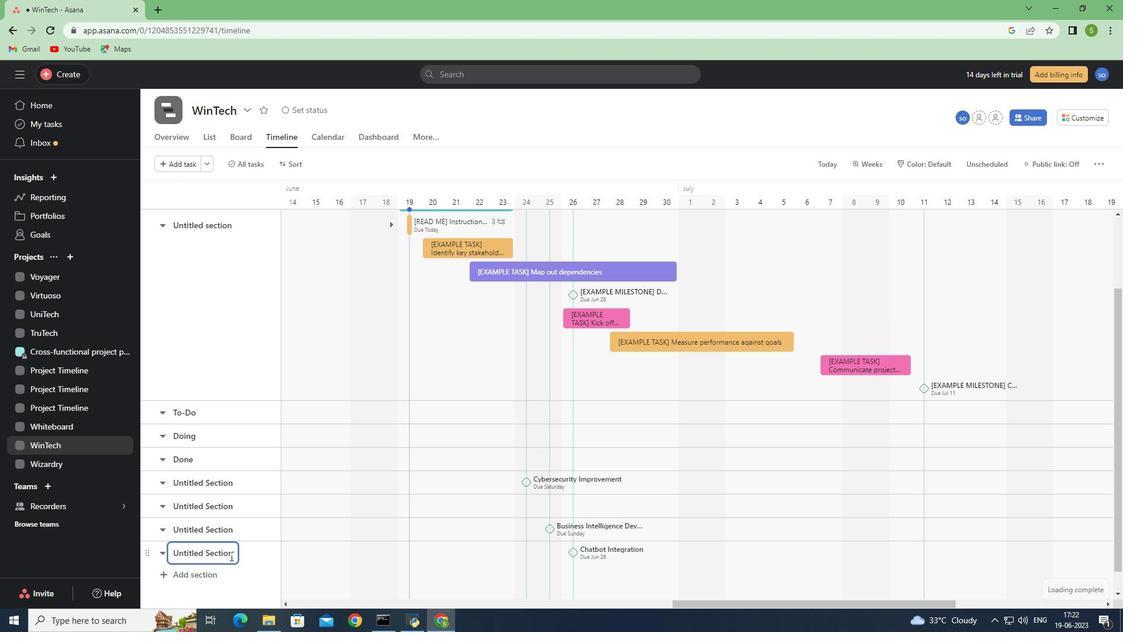 
Action: Mouse moved to (396, 616)
Screenshot: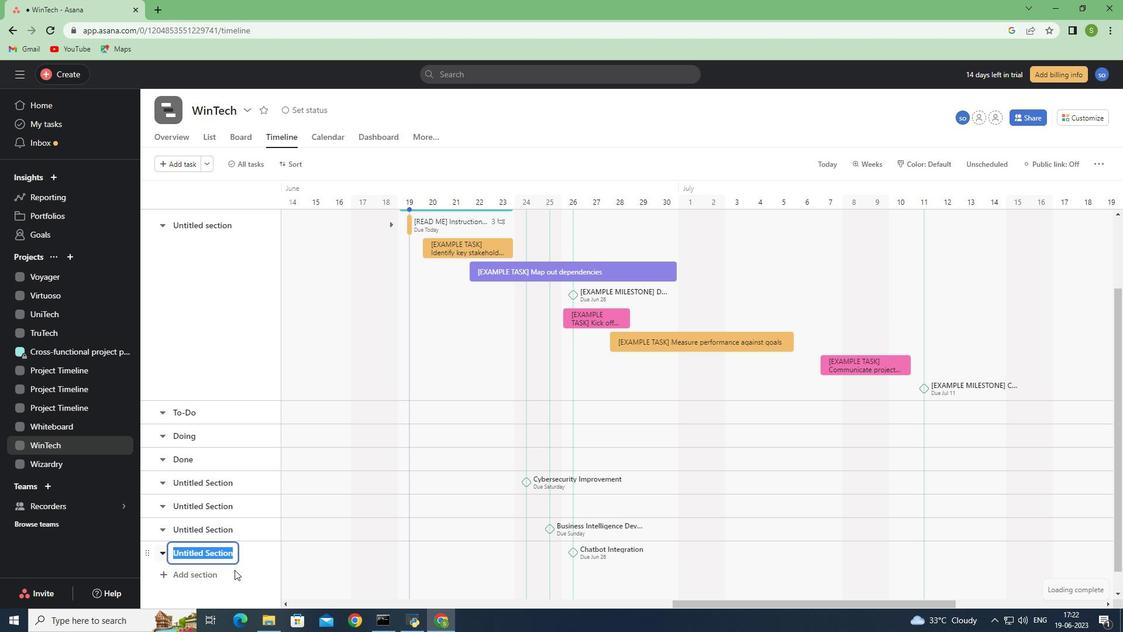 
Action: Key pressed <Key.shift><Key.shift><Key.shift>Dev<Key.shift><Key.shift><Key.shift><Key.shift><Key.shift><Key.shift><Key.shift><Key.shift><Key.shift><Key.shift><Key.shift><Key.shift><Key.shift><Key.shift><Key.shift><Key.shift><Key.shift><Key.shift>Ops<Key.space><Key.shift><Key.shift><Key.shift><Key.shift><Key.shift><Key.shift><Key.shift><Key.shift><Key.shift><Key.shift><Key.shift><Key.shift><Key.shift><Key.shift><Key.shift><Key.shift><Key.shift><Key.shift><Key.shift><Key.shift><Key.shift><Key.shift><Key.shift><Key.shift><Key.shift><Key.shift><Key.shift><Key.shift><Key.shift><Key.shift><Key.shift><Key.shift><Key.shift><Key.shift><Key.shift><Key.shift><Key.shift><Key.shift><Key.shift><Key.shift><Key.shift><Key.shift><Key.shift><Key.shift><Key.shift><Key.shift><Key.shift><Key.shift><Key.shift><Key.shift><Key.shift><Key.shift><Key.shift><Key.shift><Key.shift><Key.shift>Automation<Key.space><Key.shift>Sprint<Key.enter>
Screenshot: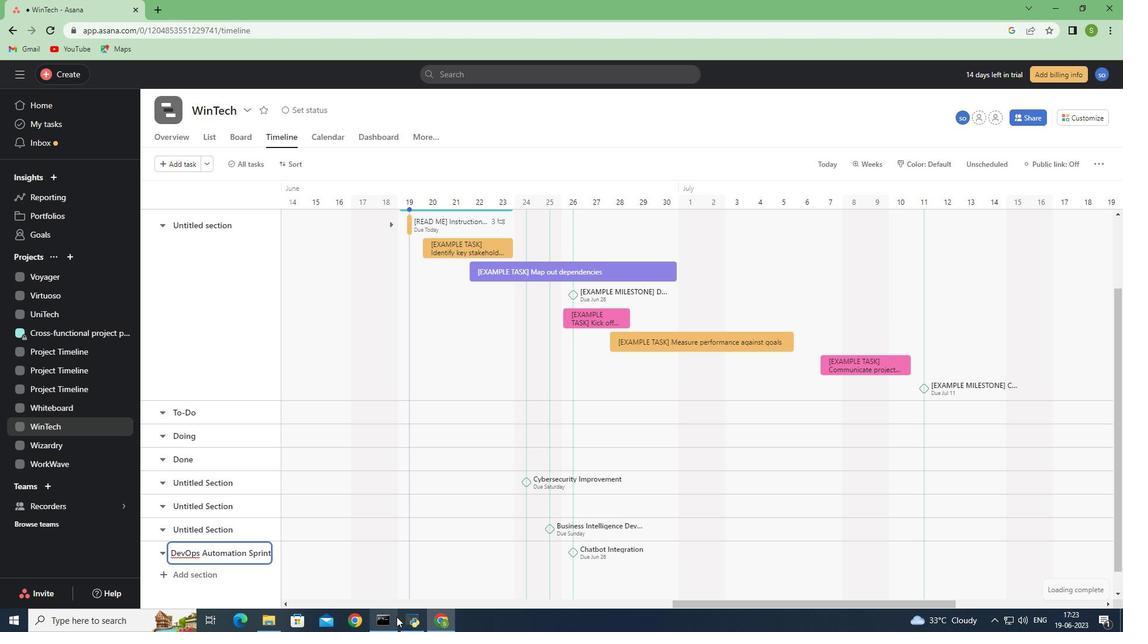 
Action: Mouse moved to (527, 565)
Screenshot: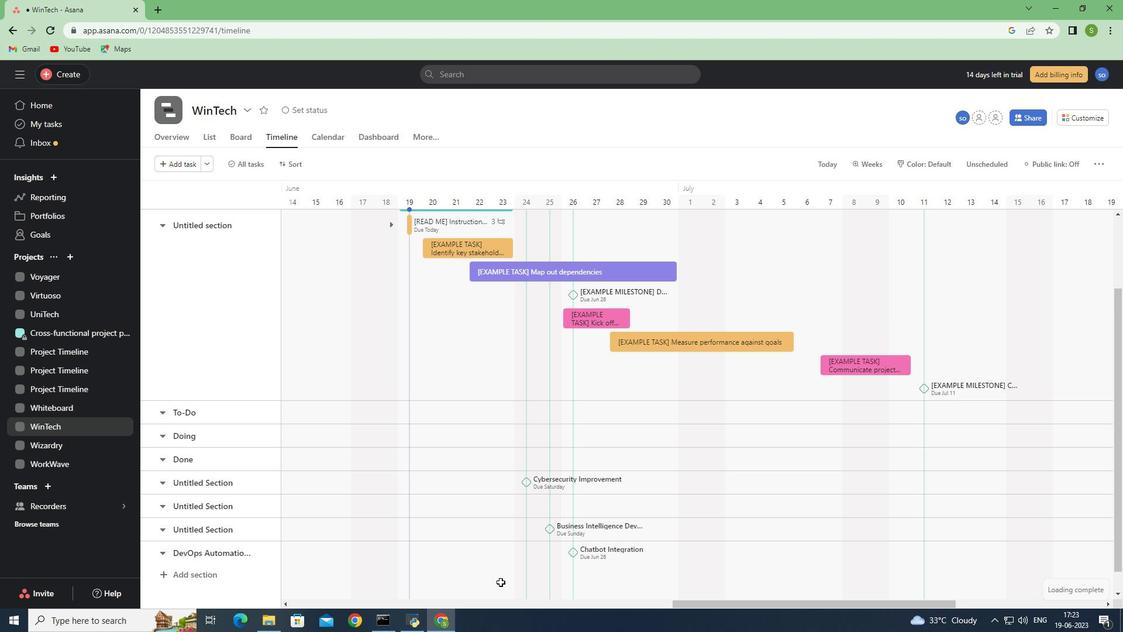 
